 Task: Change the visibility to the workspace.
Action: Mouse moved to (282, 74)
Screenshot: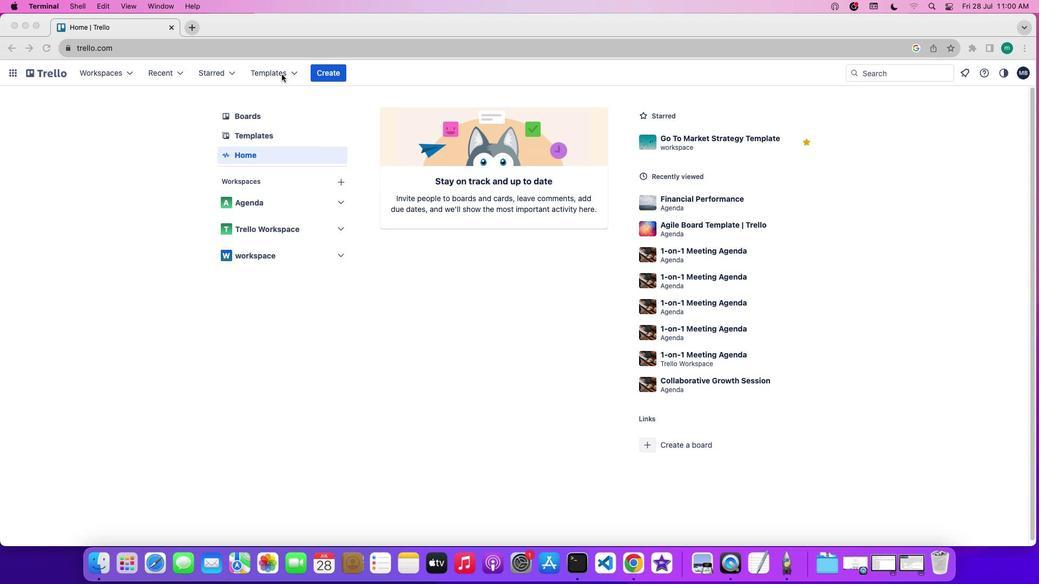 
Action: Mouse pressed left at (282, 74)
Screenshot: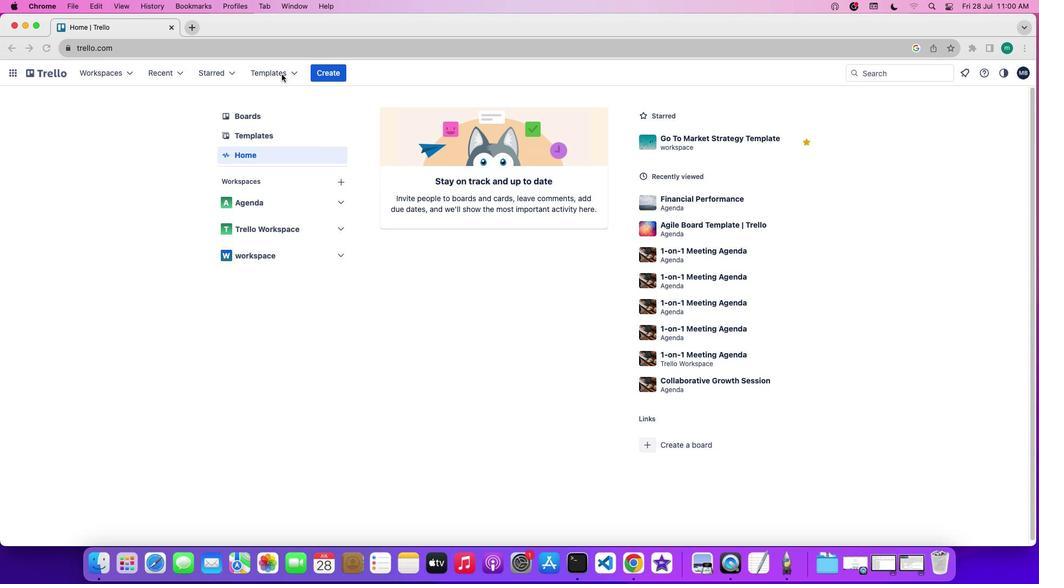 
Action: Mouse pressed left at (282, 74)
Screenshot: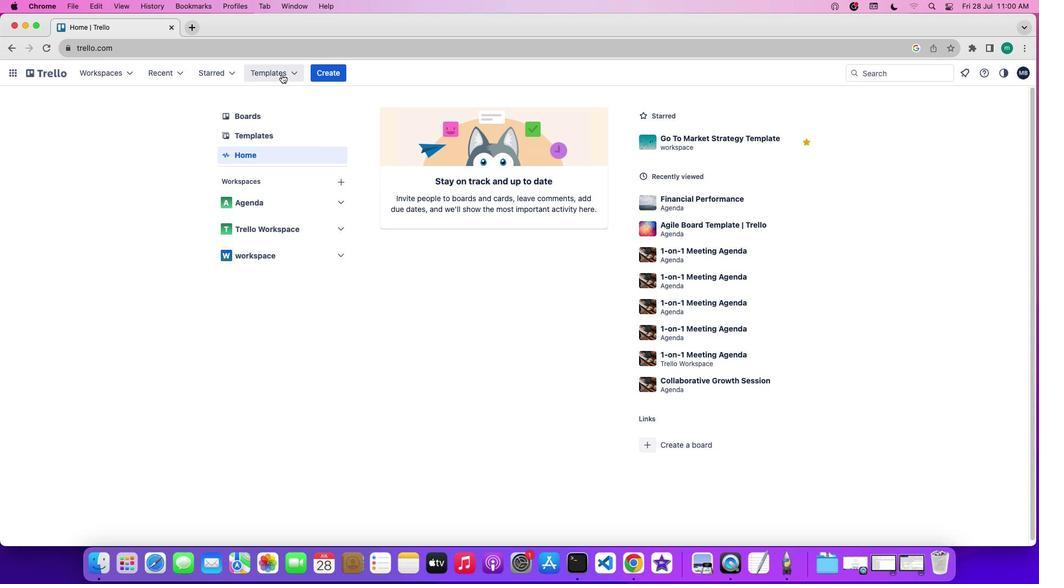 
Action: Mouse moved to (294, 160)
Screenshot: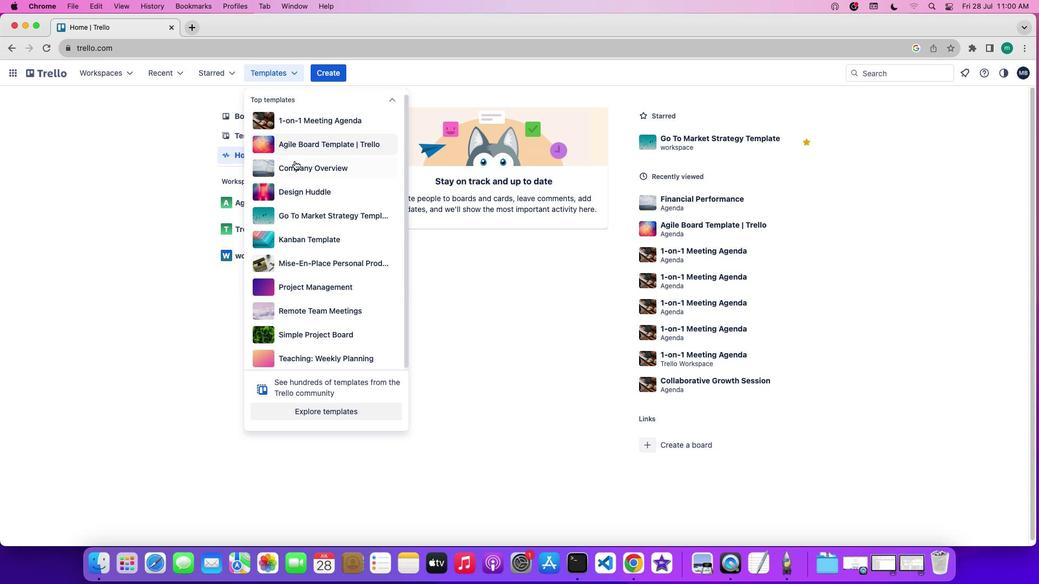 
Action: Mouse pressed left at (294, 160)
Screenshot: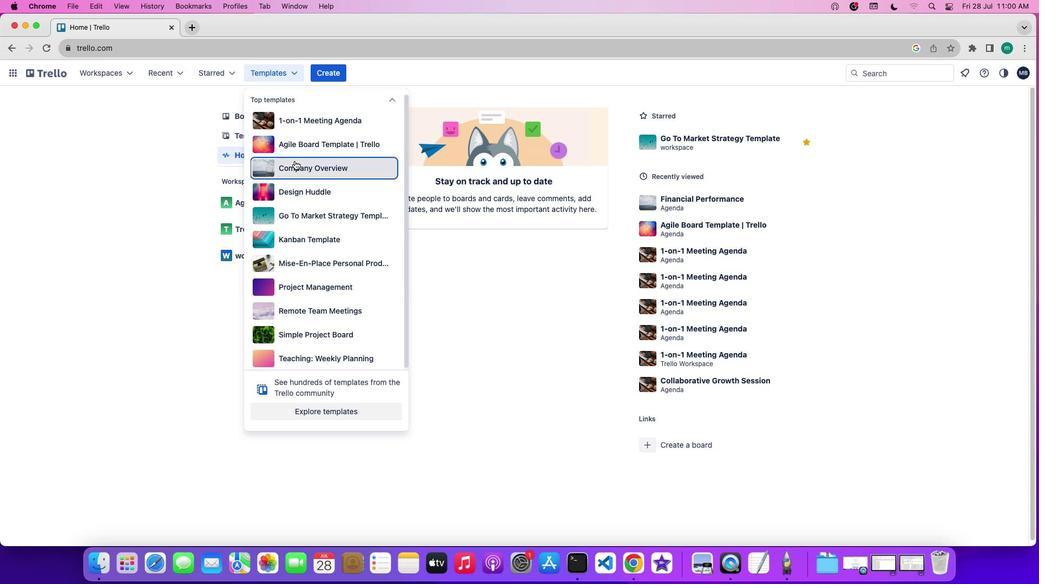 
Action: Mouse moved to (369, 290)
Screenshot: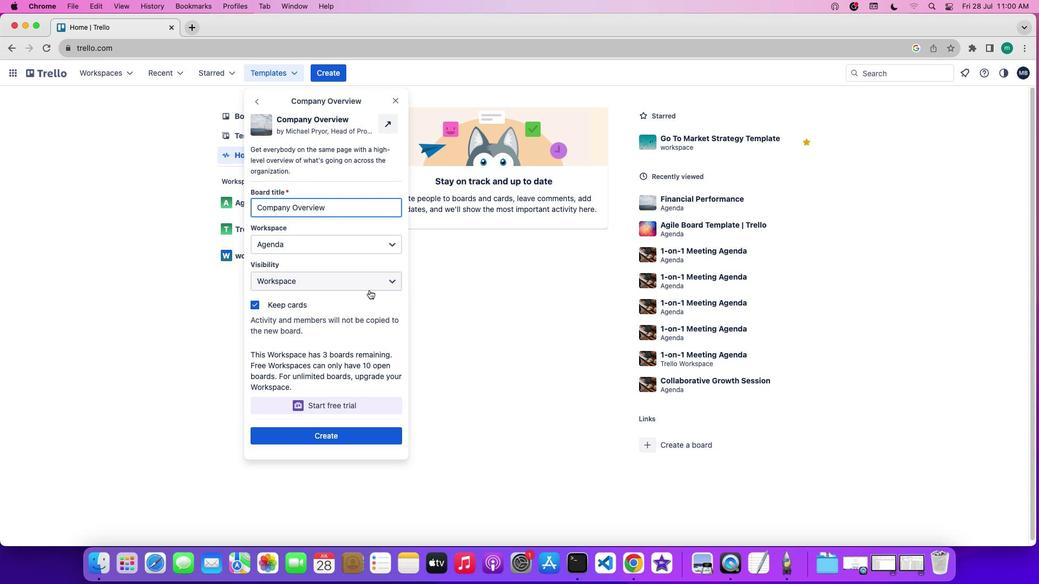 
Action: Mouse pressed left at (369, 290)
Screenshot: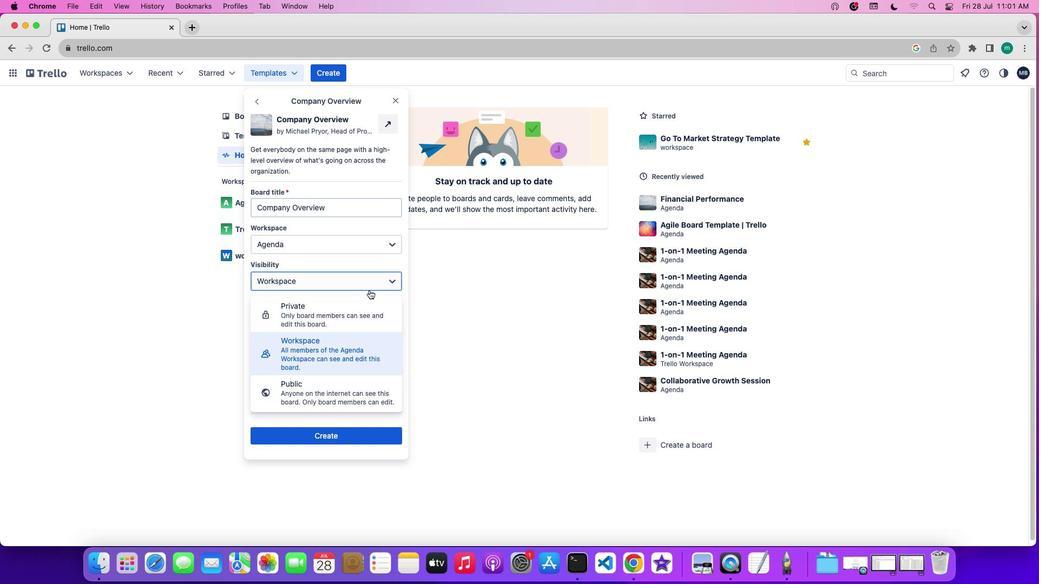 
Action: Mouse moved to (376, 359)
Screenshot: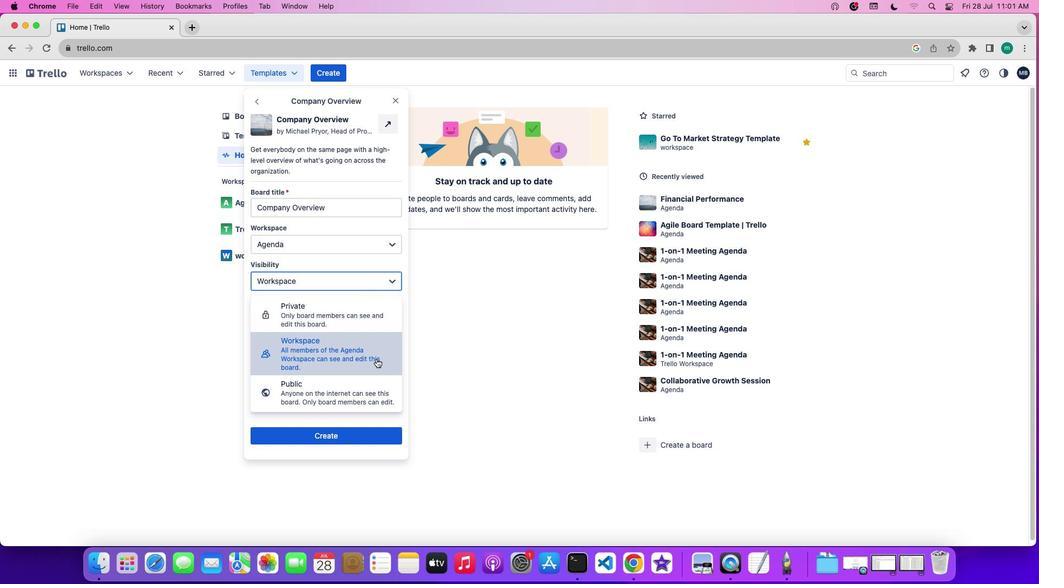 
Action: Mouse pressed left at (376, 359)
Screenshot: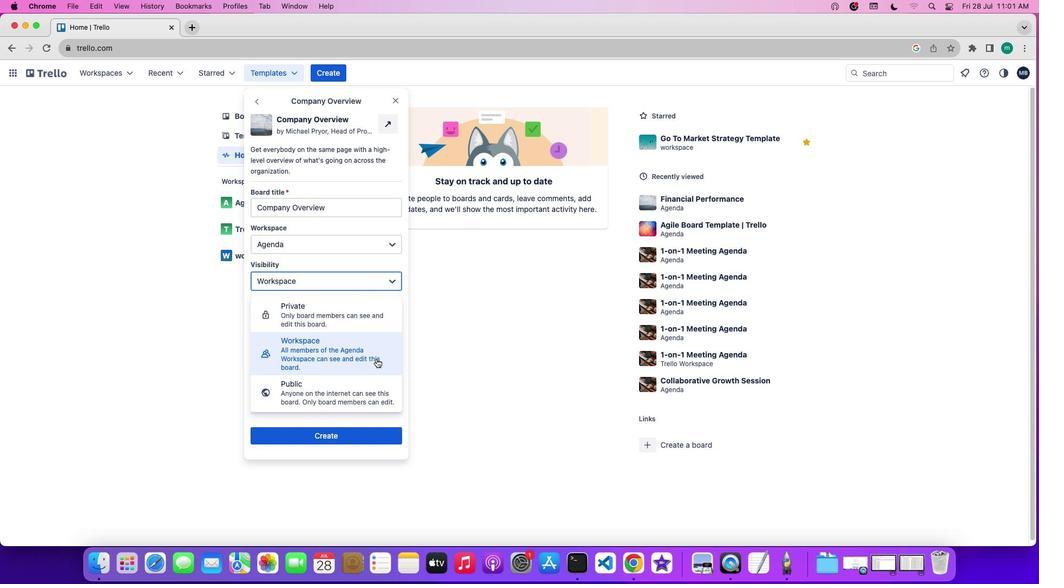 
Action: Mouse moved to (454, 370)
Screenshot: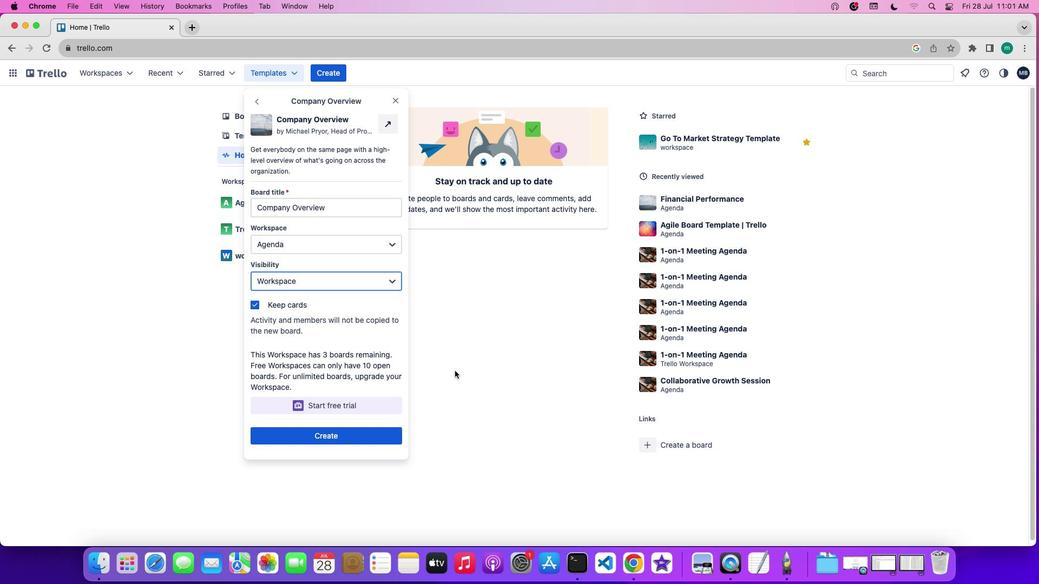 
